 Task: "Search for Dependabot alerts with the query 'is:open' in the 'Javascript' repository."
Action: Mouse moved to (1009, 129)
Screenshot: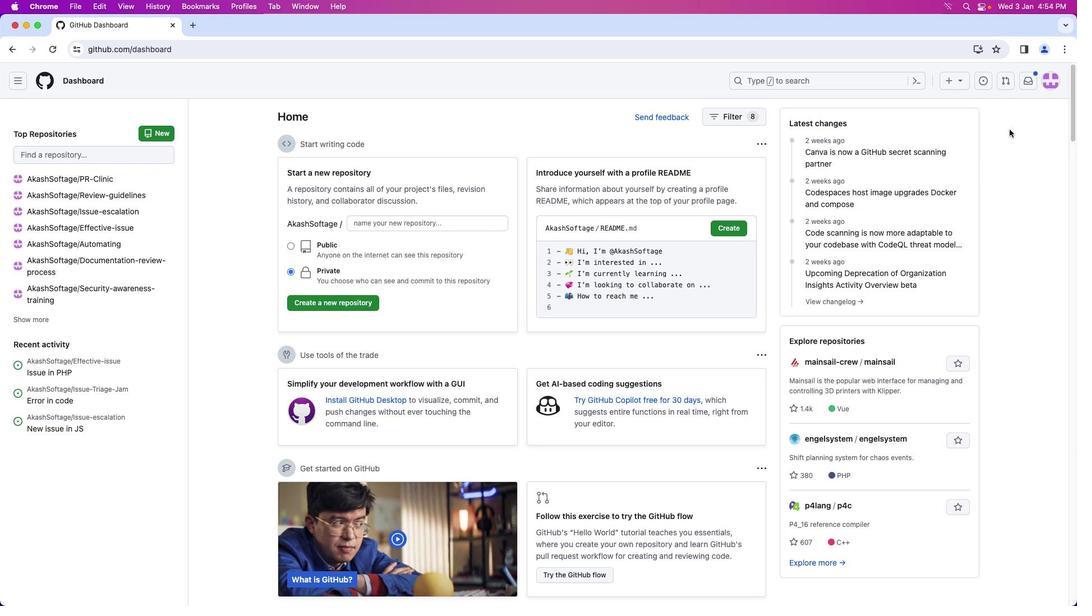 
Action: Mouse pressed left at (1009, 129)
Screenshot: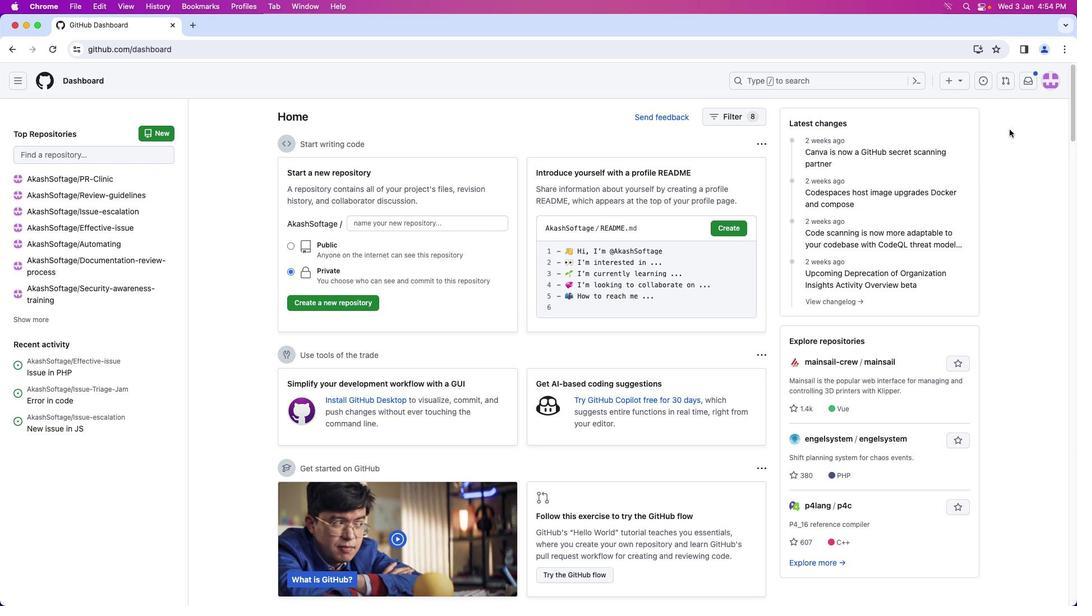 
Action: Mouse moved to (1047, 85)
Screenshot: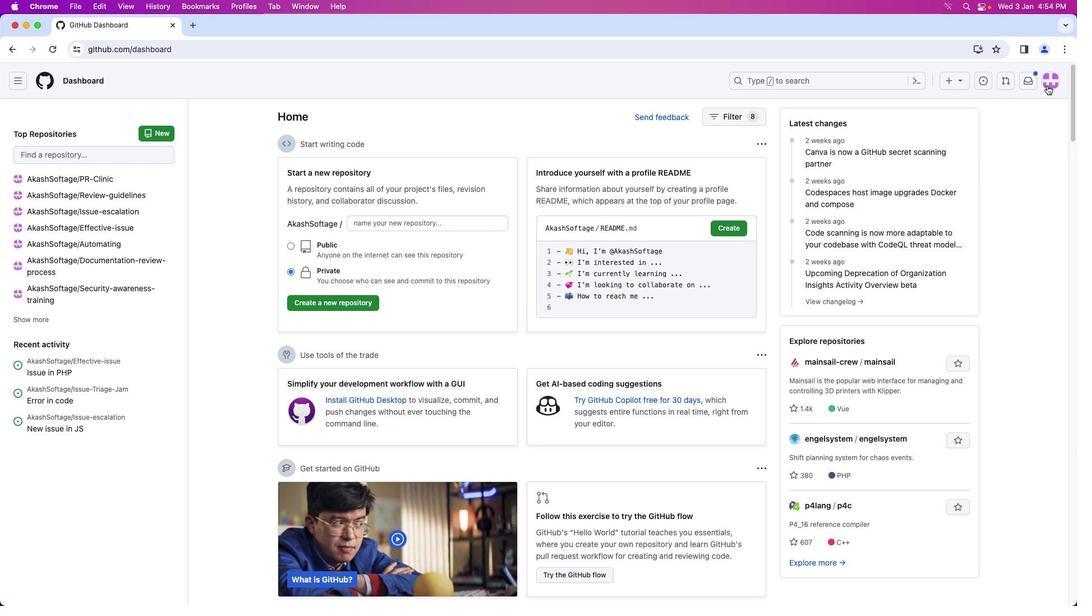 
Action: Mouse pressed left at (1047, 85)
Screenshot: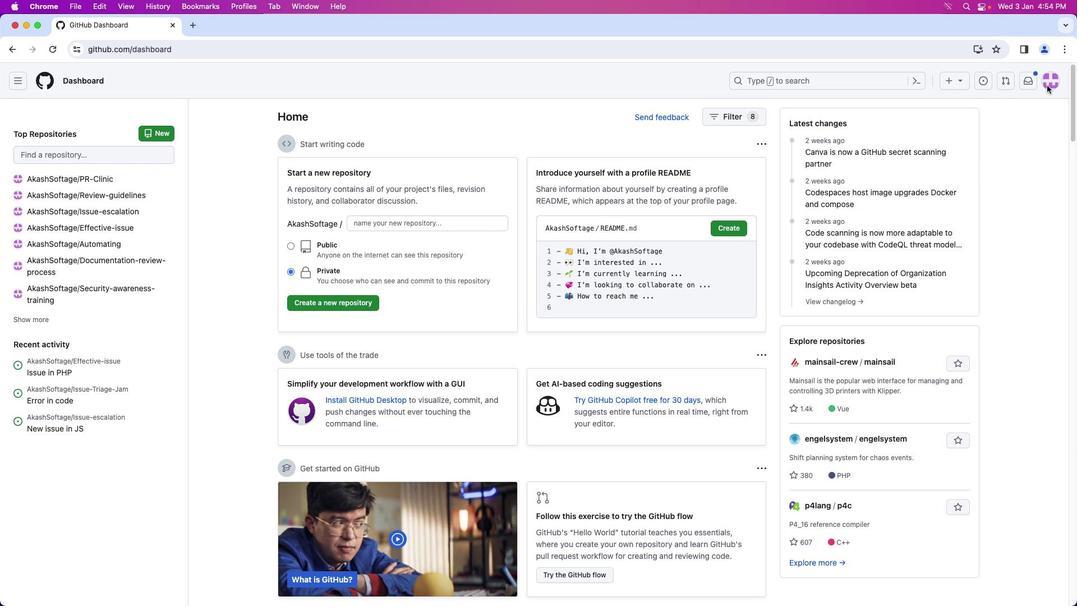 
Action: Mouse moved to (1012, 182)
Screenshot: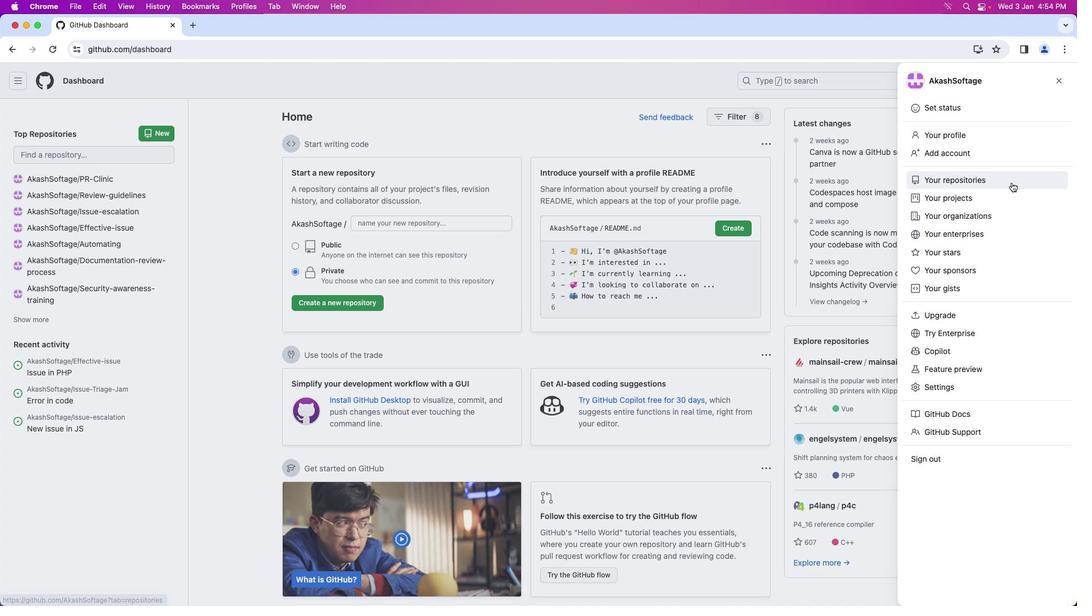 
Action: Mouse pressed left at (1012, 182)
Screenshot: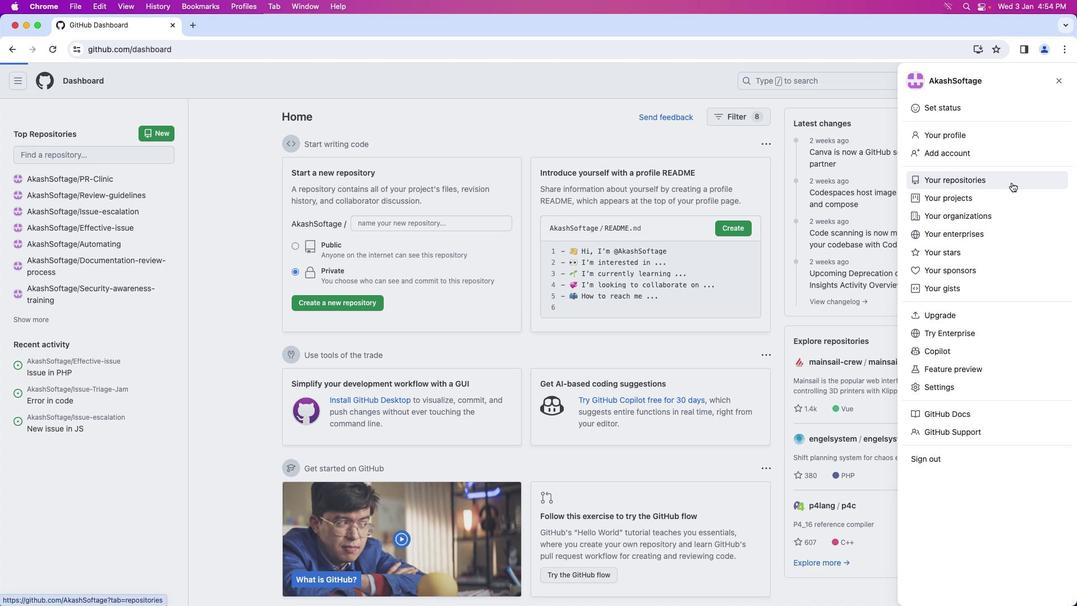 
Action: Mouse moved to (412, 181)
Screenshot: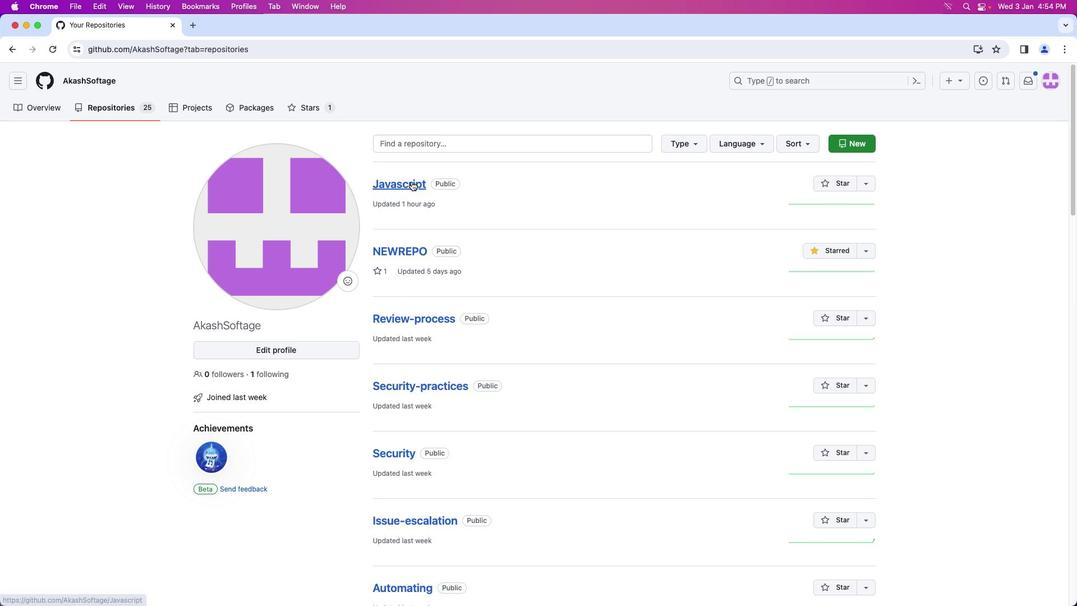 
Action: Mouse pressed left at (412, 181)
Screenshot: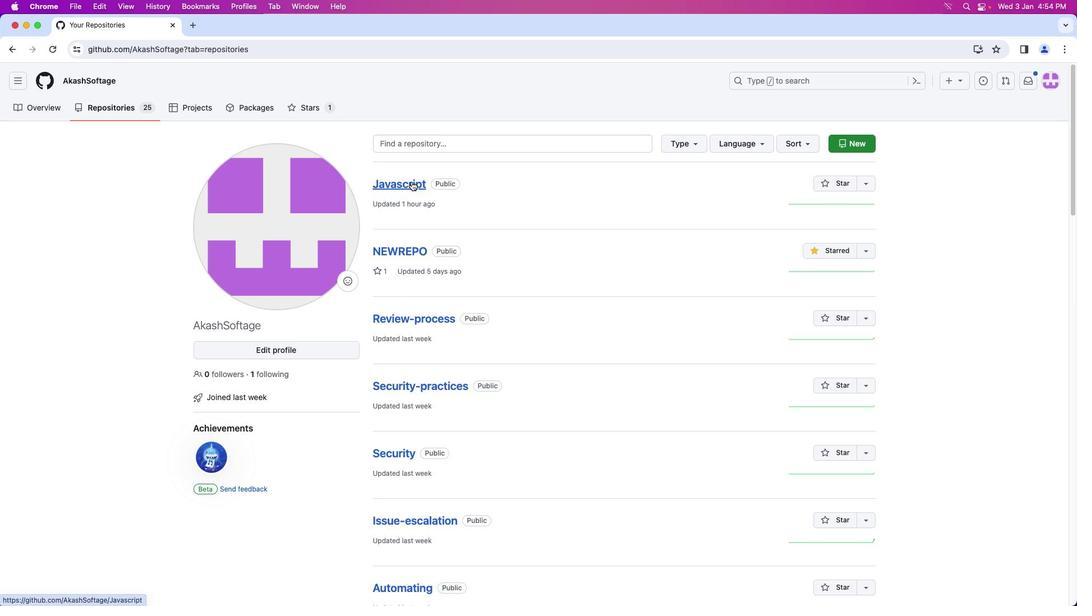 
Action: Mouse moved to (382, 106)
Screenshot: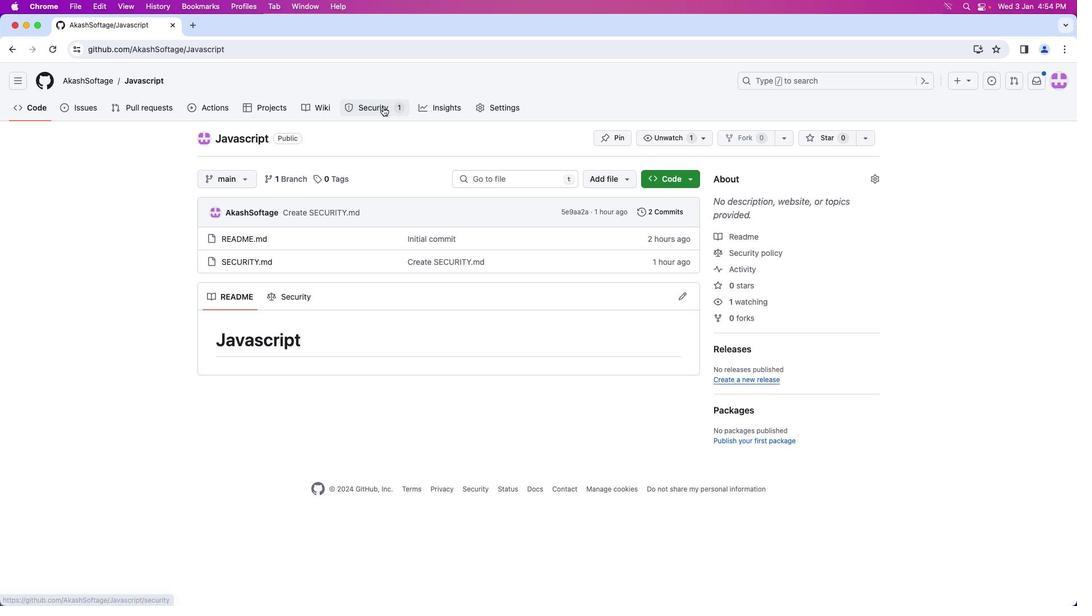 
Action: Mouse pressed left at (382, 106)
Screenshot: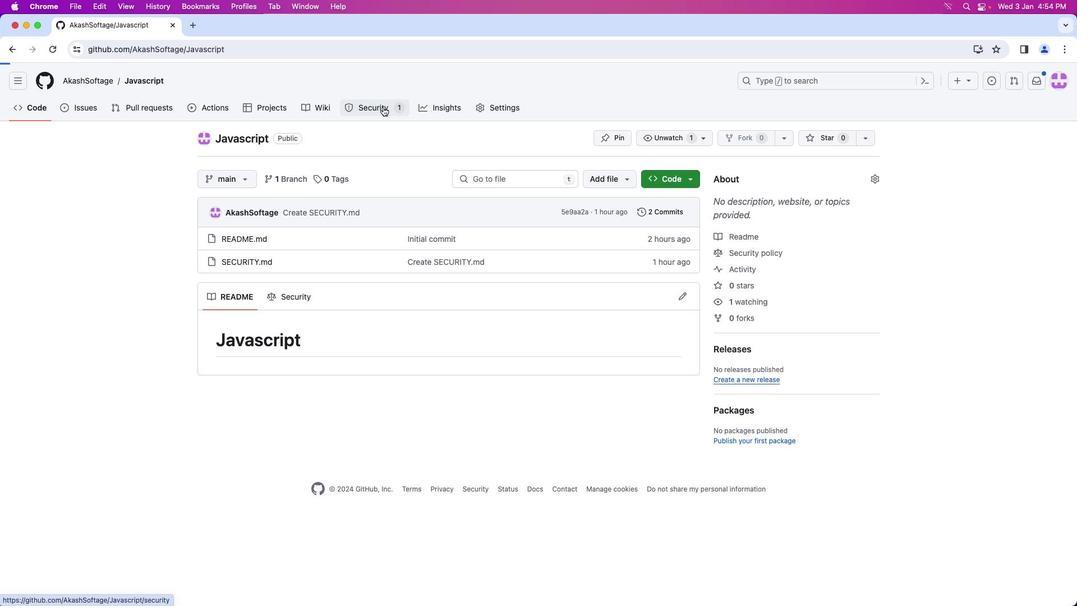 
Action: Mouse moved to (280, 261)
Screenshot: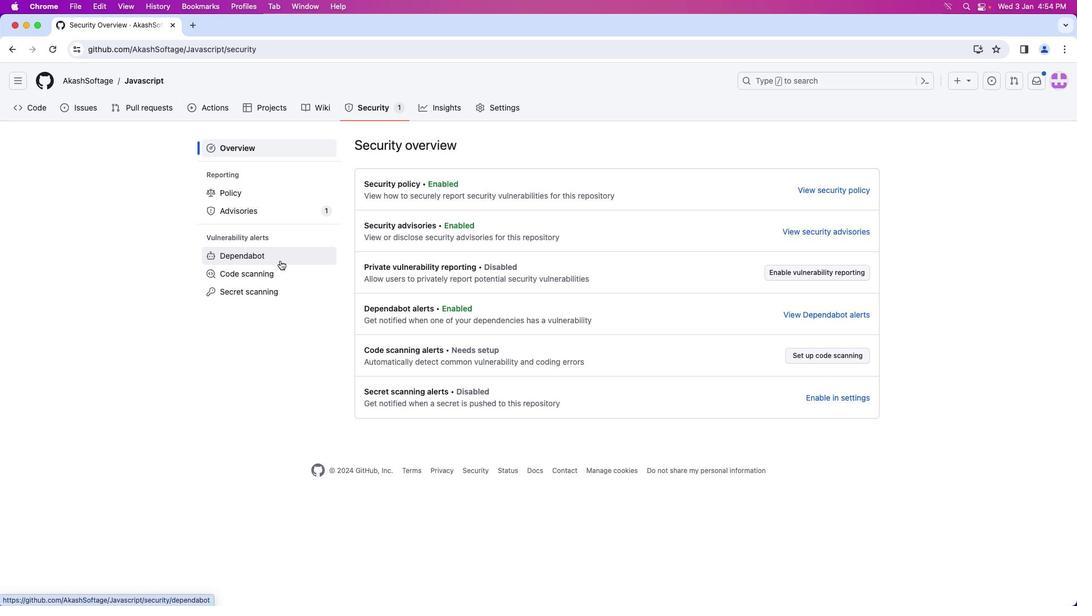 
Action: Mouse pressed left at (280, 261)
Screenshot: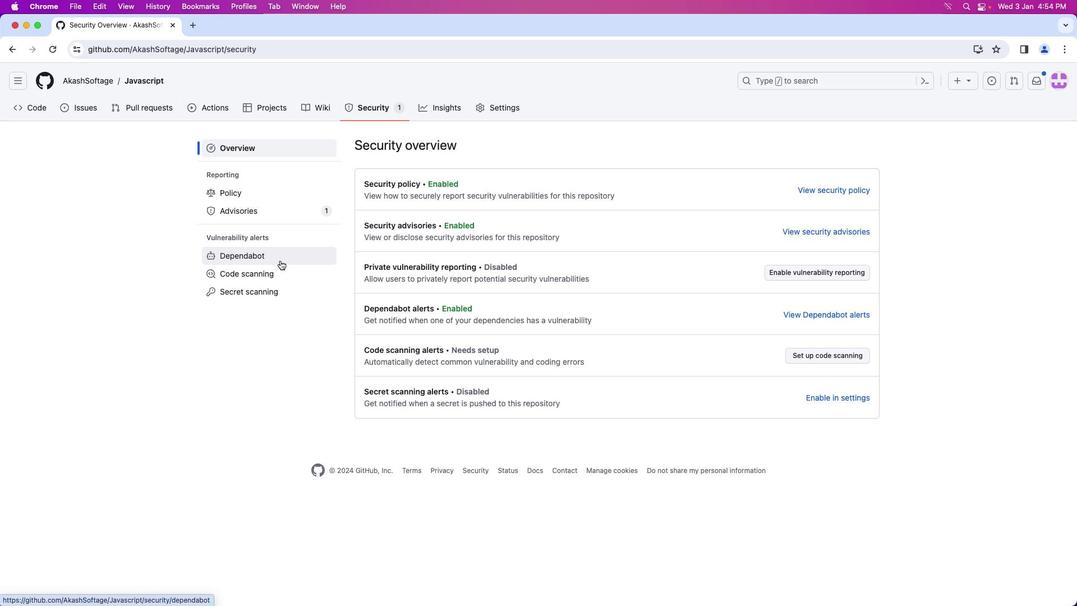 
Action: Mouse moved to (448, 272)
Screenshot: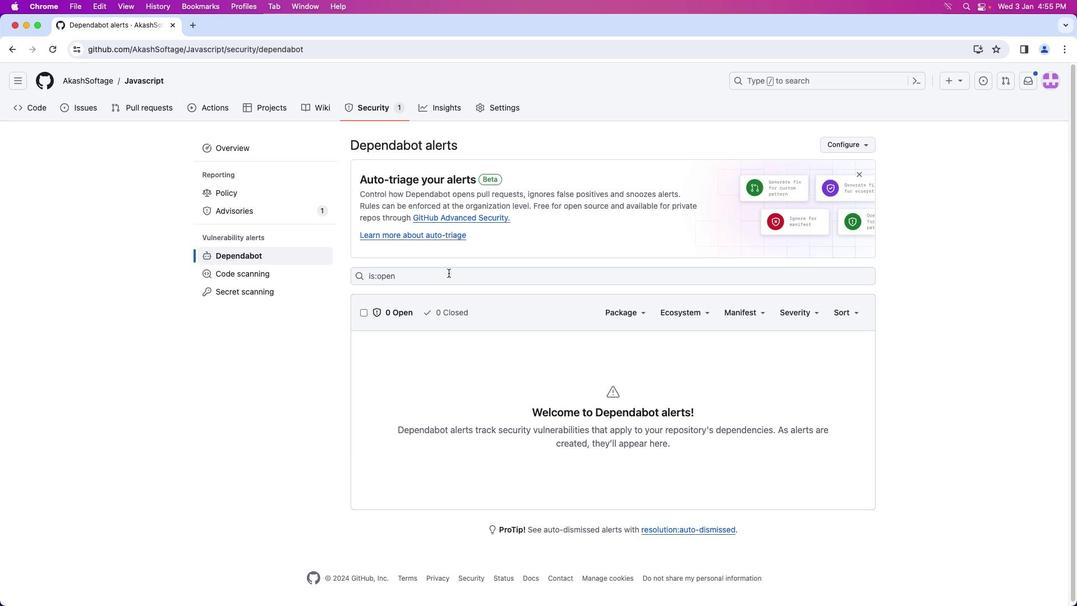 
Action: Mouse pressed left at (448, 272)
Screenshot: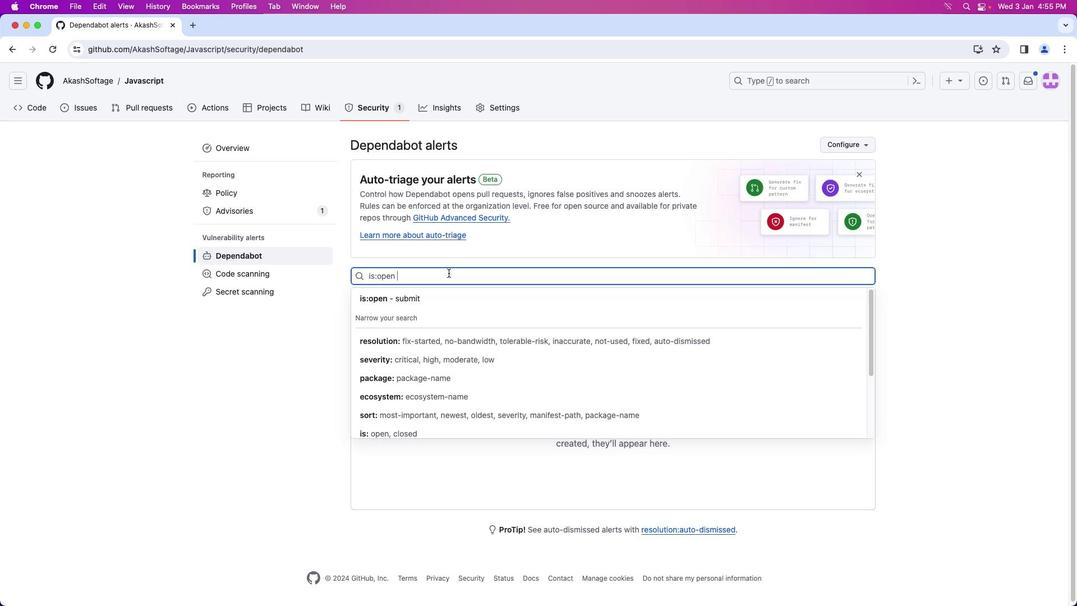 
Action: Mouse moved to (395, 275)
Screenshot: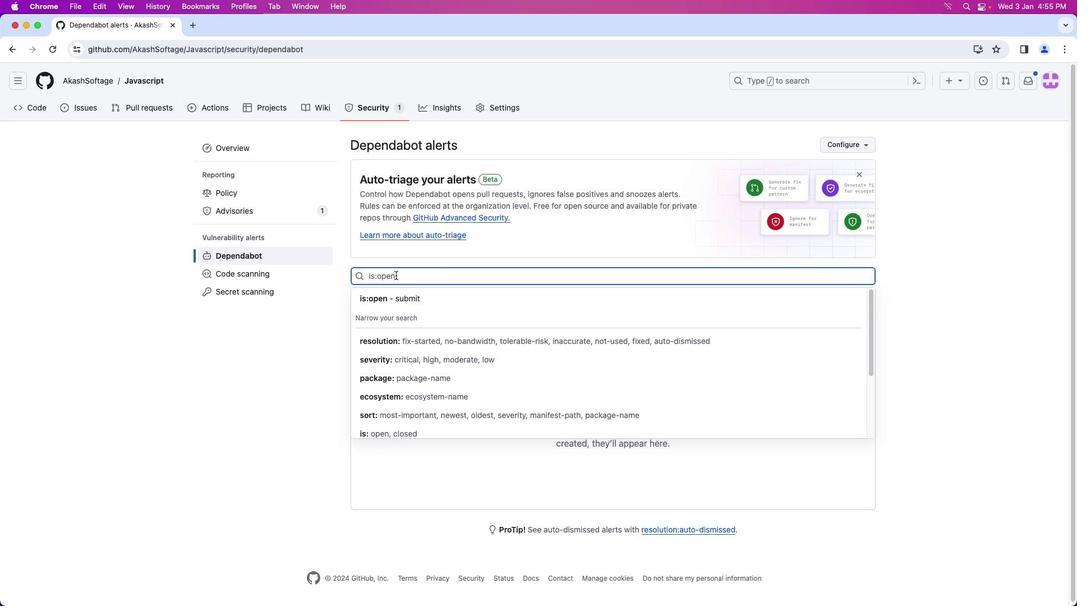 
Action: Mouse pressed left at (395, 275)
Screenshot: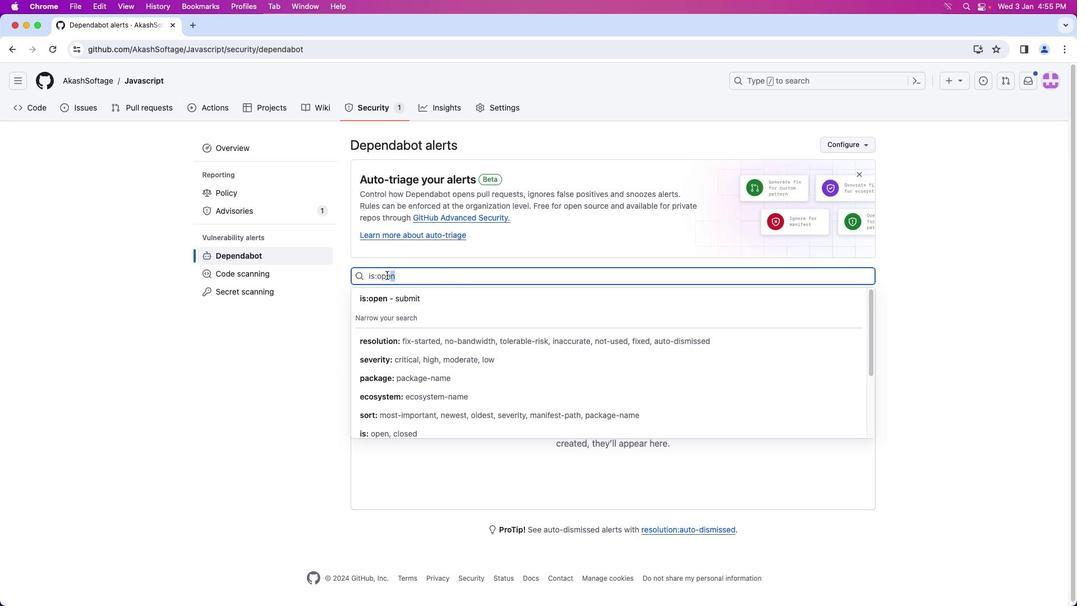 
Action: Mouse moved to (355, 275)
Screenshot: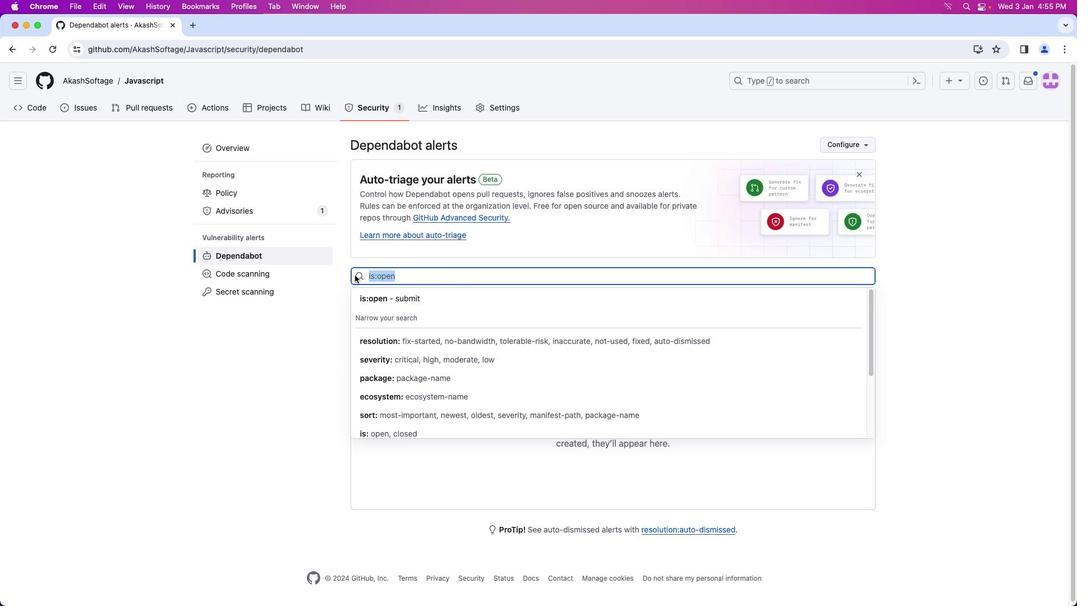 
Action: Key pressed '\\'
Screenshot: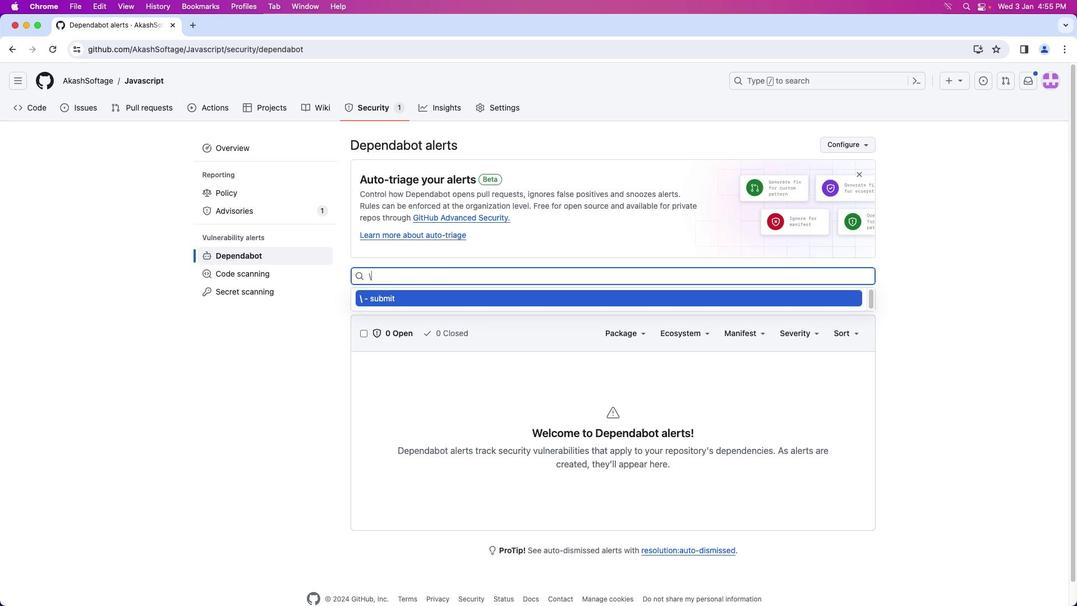 
Action: Mouse moved to (981, 408)
Screenshot: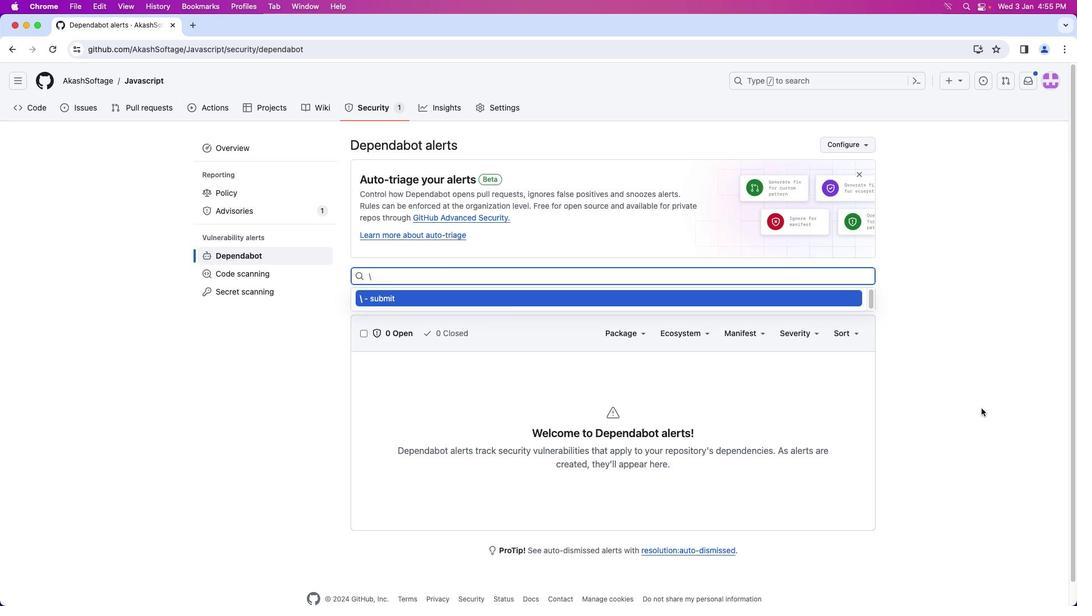 
Action: Key pressed Key.backspace
Screenshot: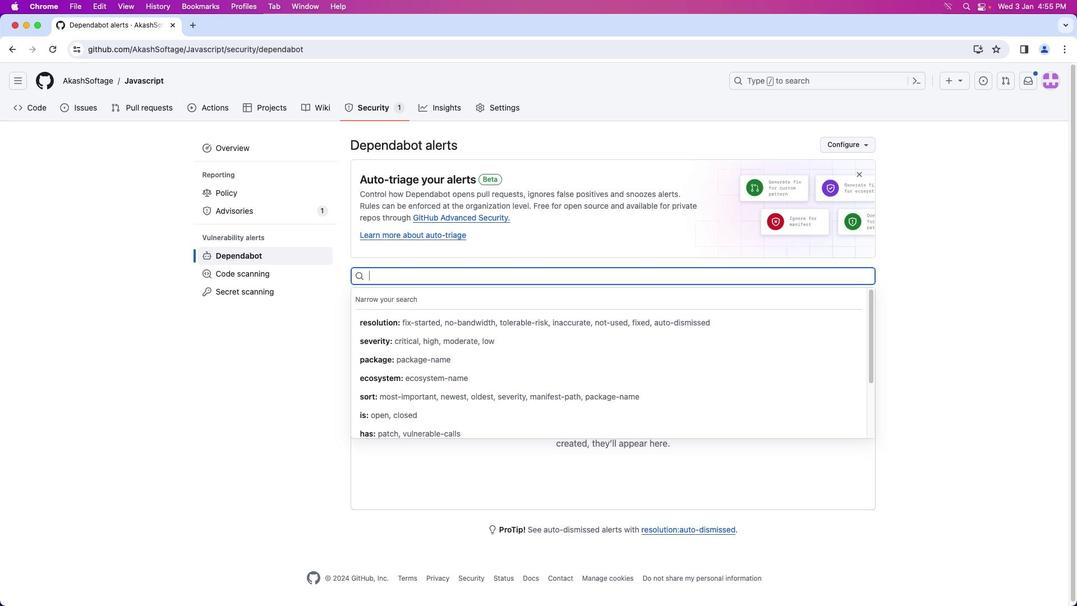 
Action: Mouse moved to (450, 264)
Screenshot: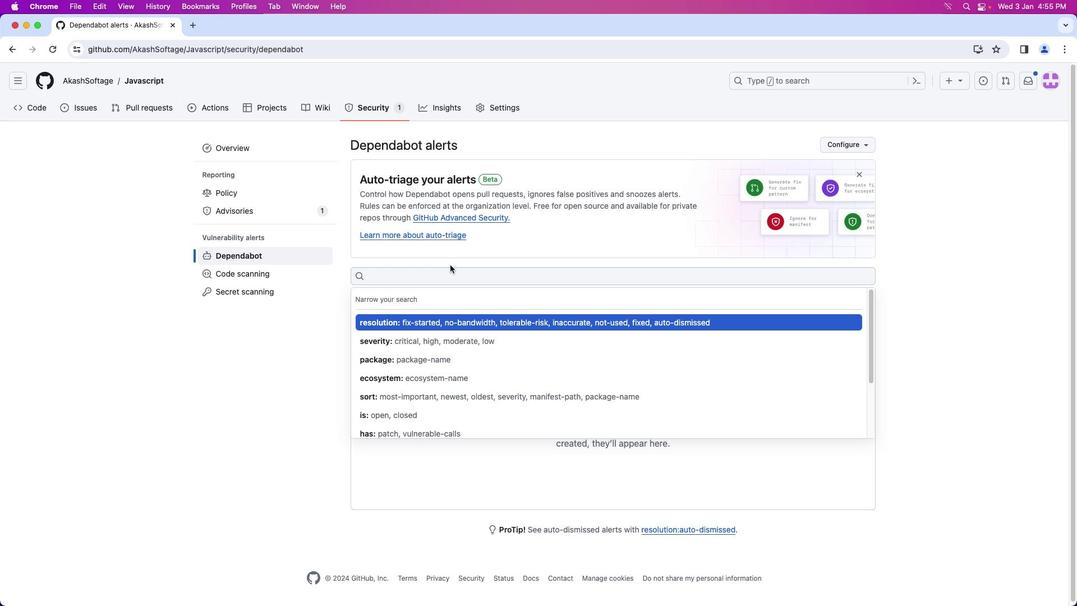 
Action: Mouse pressed left at (450, 264)
Screenshot: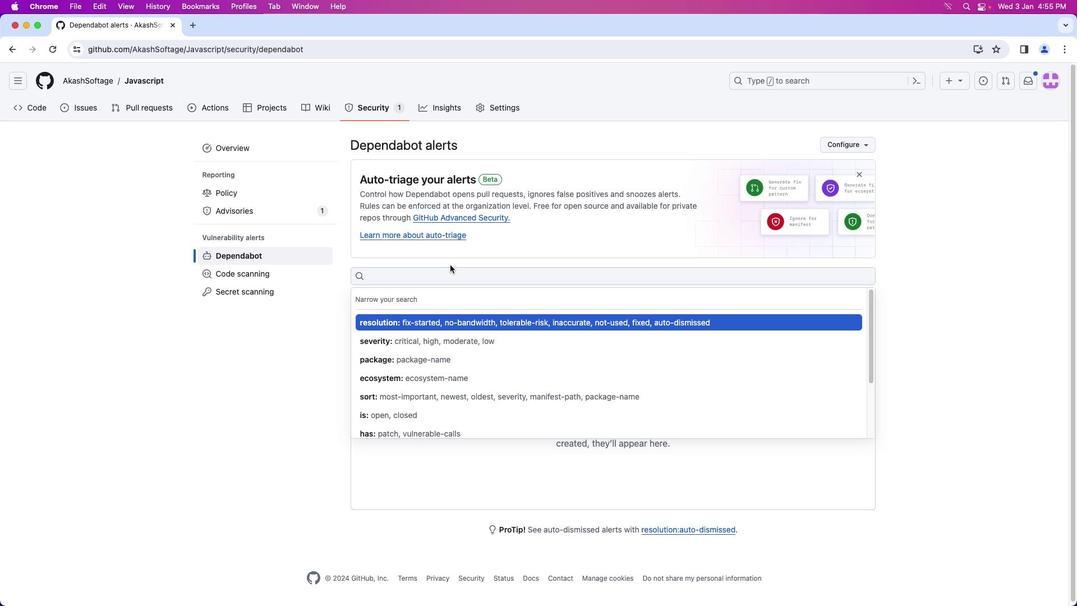 
Action: Mouse moved to (312, 318)
Screenshot: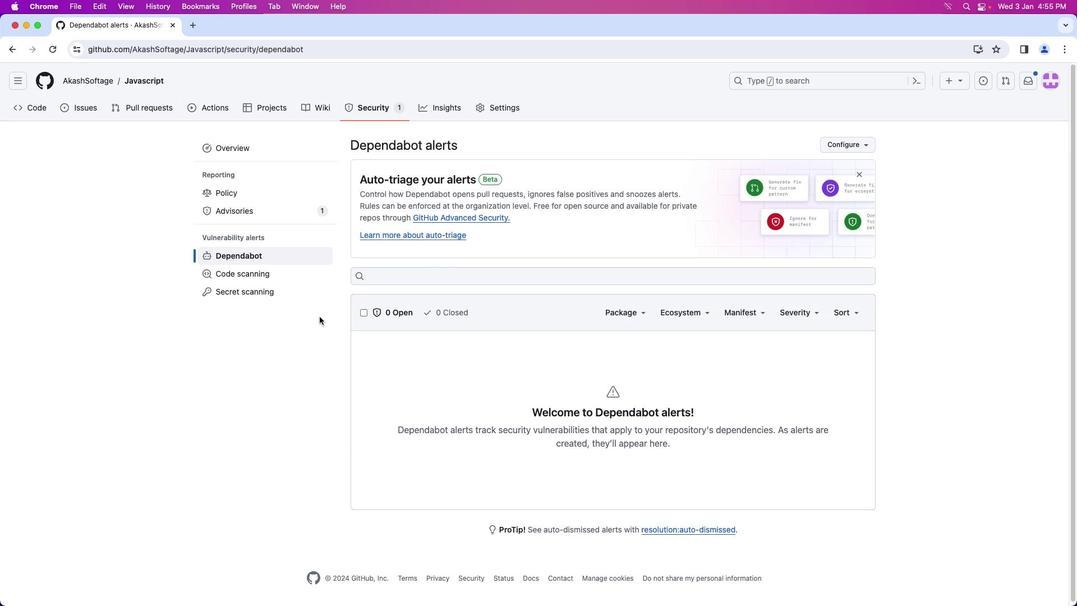 
Action: Mouse pressed left at (312, 318)
Screenshot: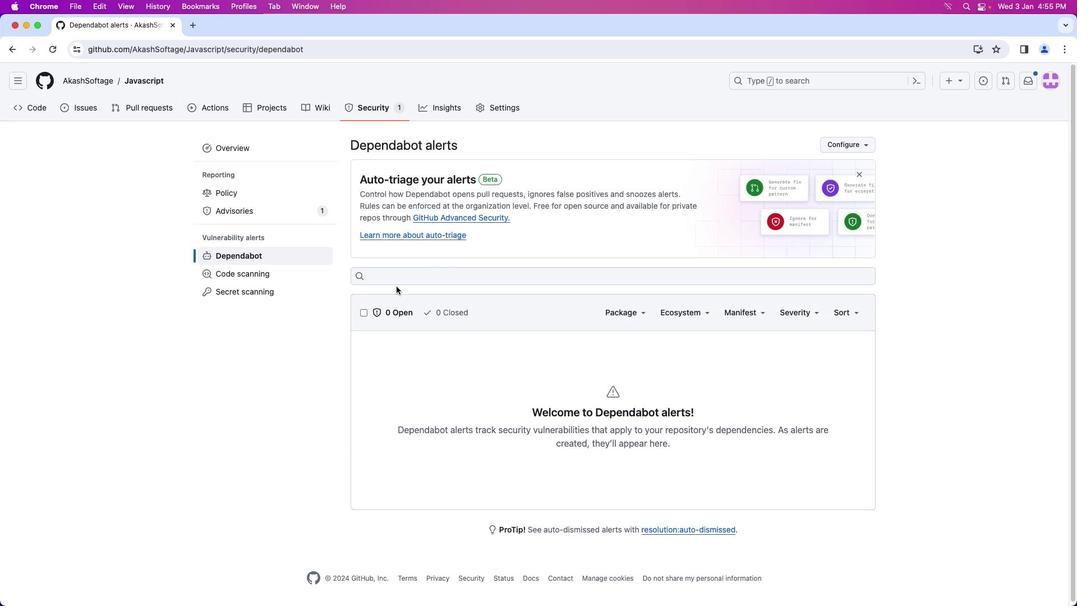 
Action: Mouse moved to (415, 275)
Screenshot: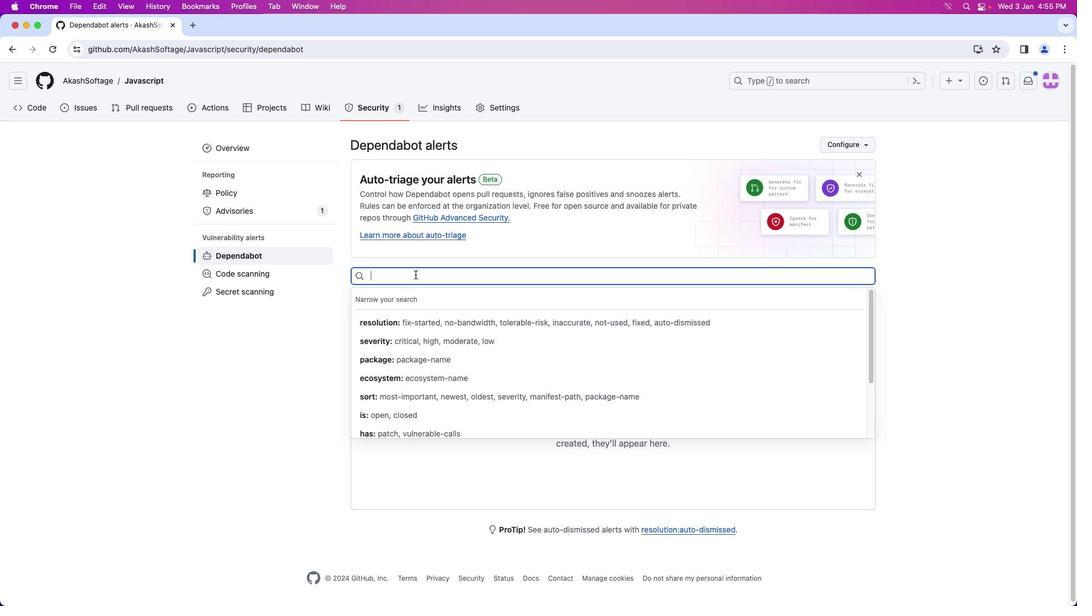 
Action: Mouse pressed left at (415, 275)
Screenshot: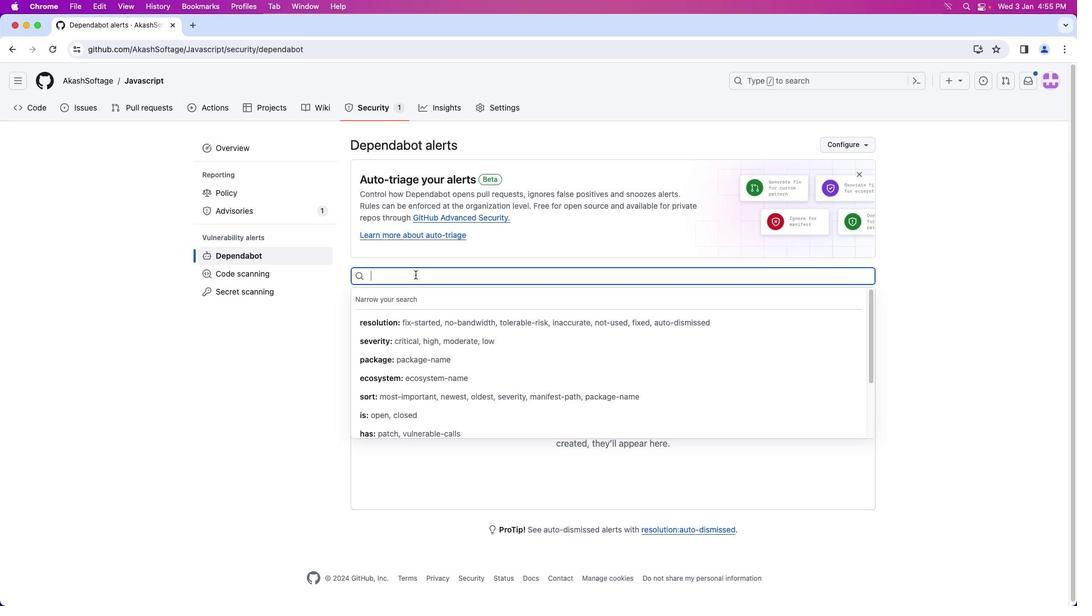 
Action: Mouse pressed left at (415, 275)
Screenshot: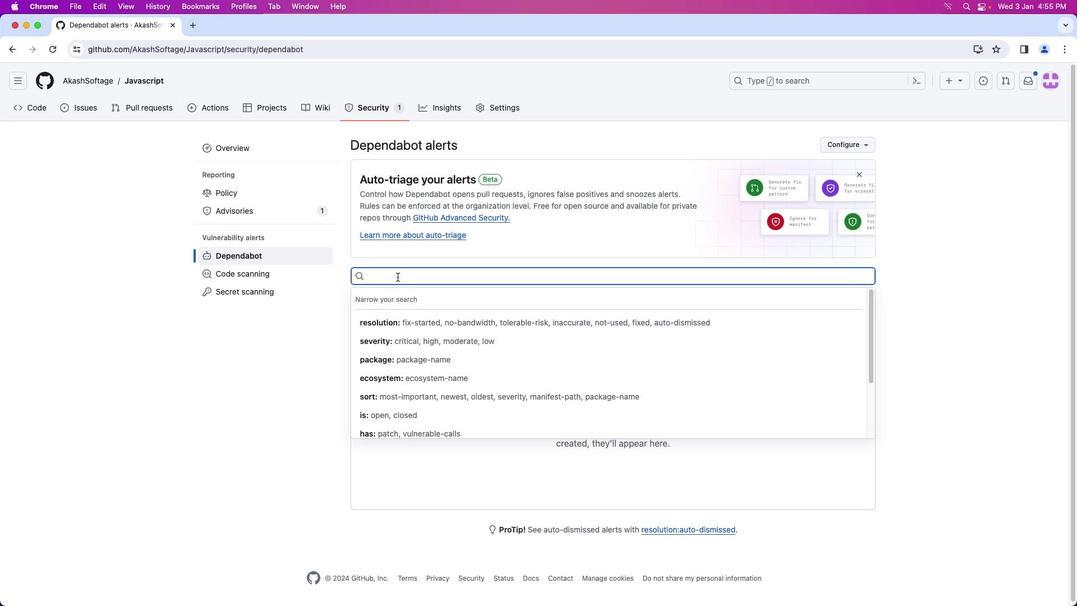 
Action: Mouse moved to (375, 280)
Screenshot: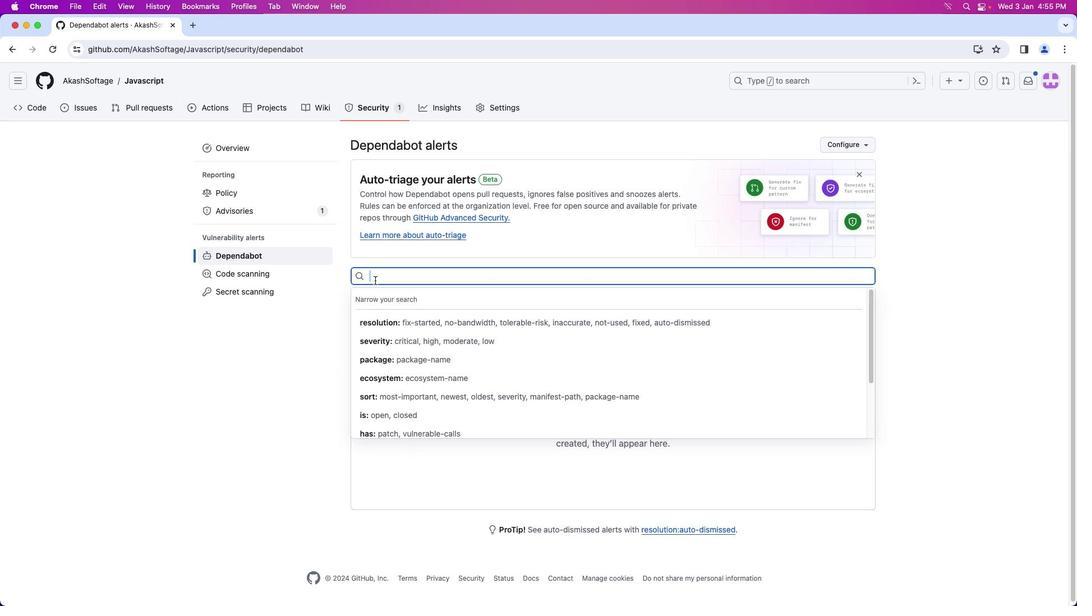 
Action: Key pressed Key.backspaceKey.backspace
Screenshot: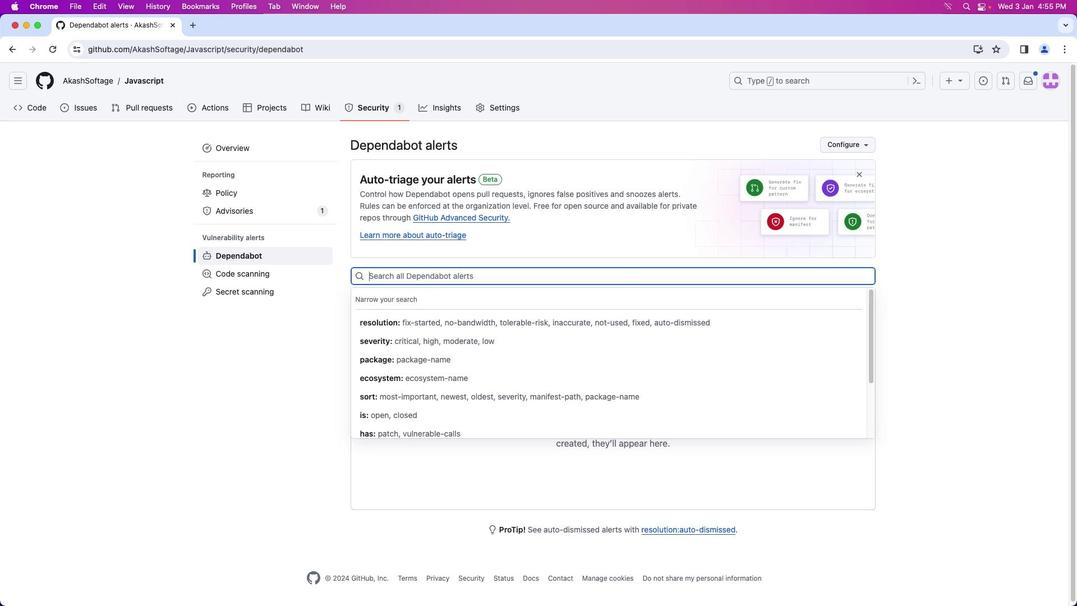 
Action: Mouse moved to (427, 414)
Screenshot: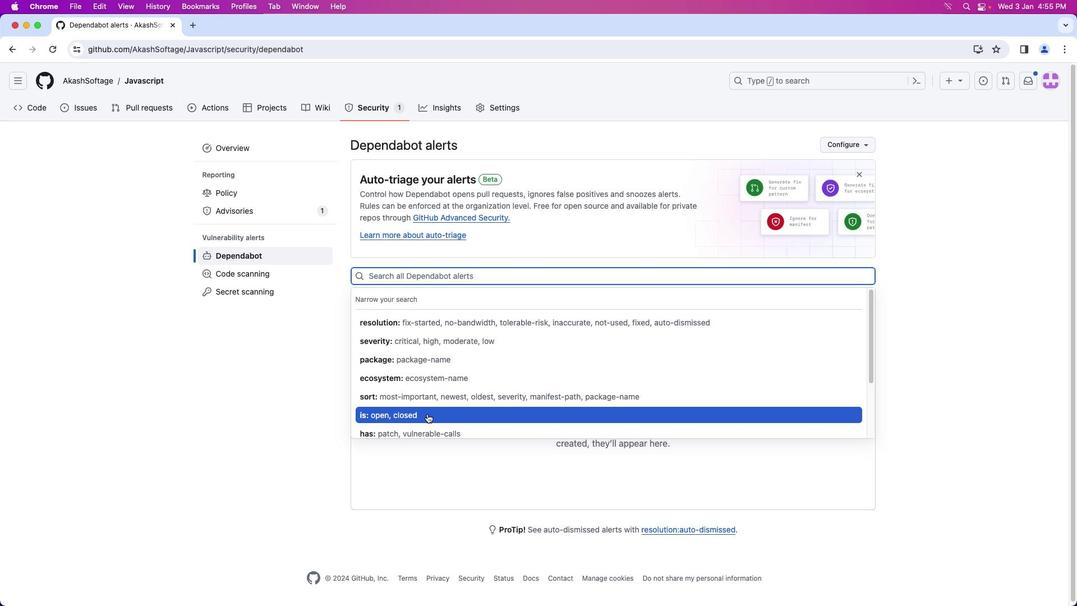 
Action: Mouse pressed left at (427, 414)
Screenshot: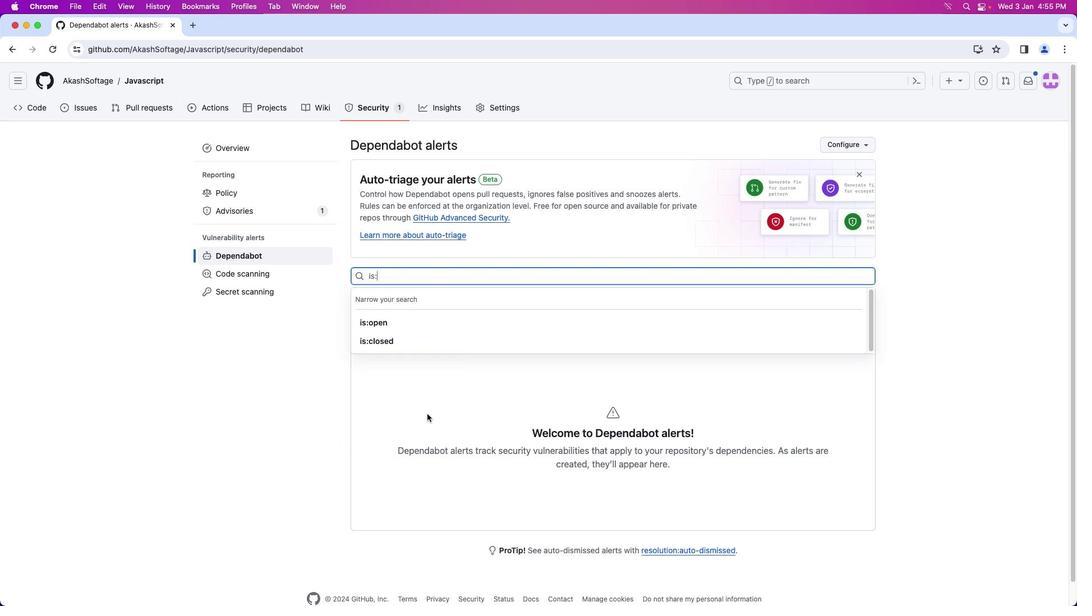
Action: Mouse moved to (406, 329)
Screenshot: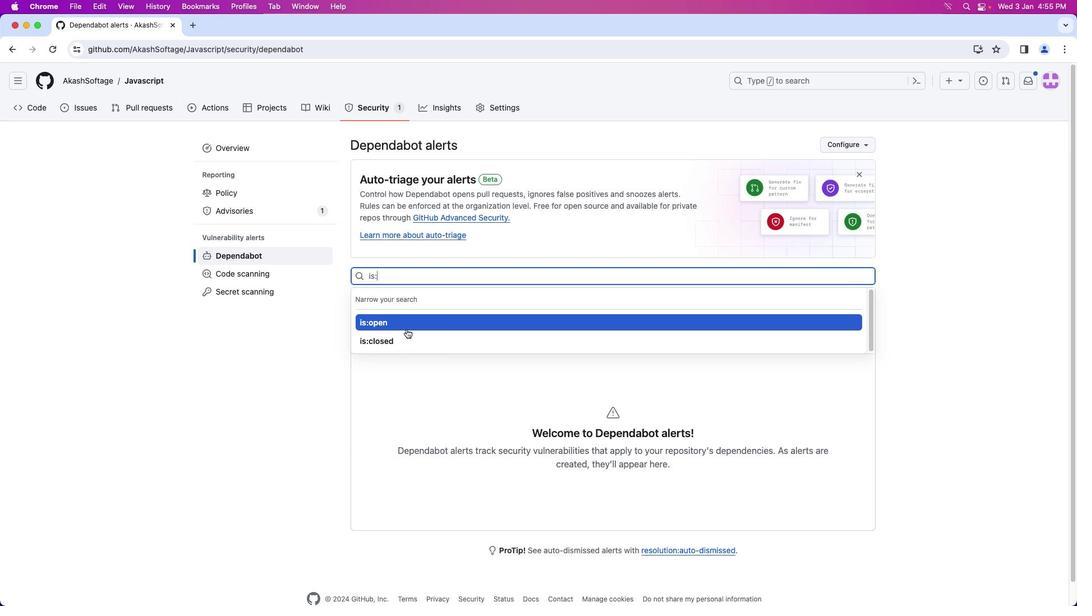 
Action: Mouse pressed left at (406, 329)
Screenshot: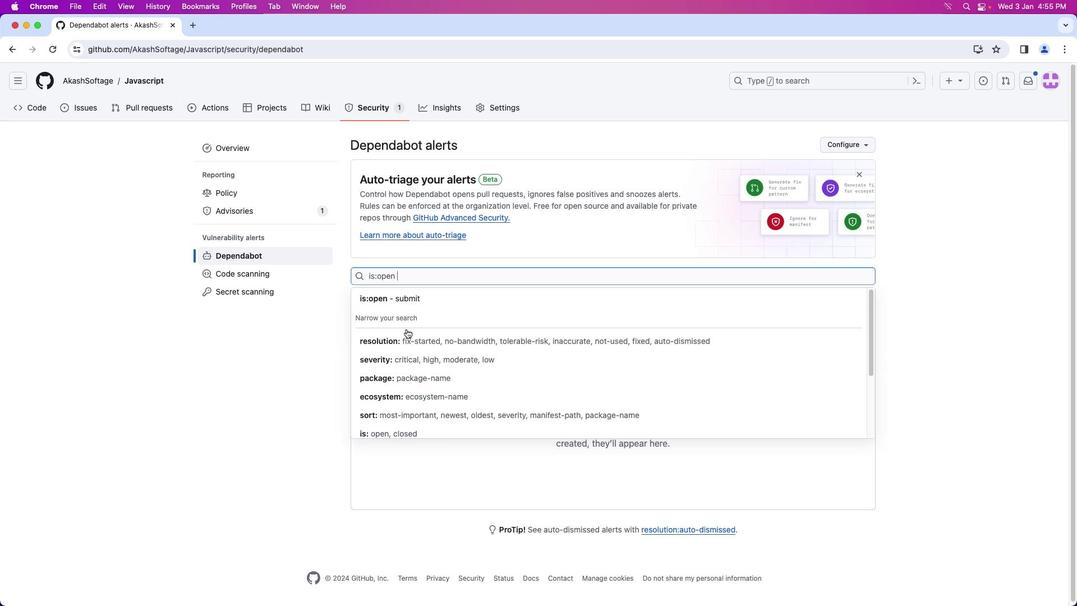 
Action: Mouse moved to (283, 336)
Screenshot: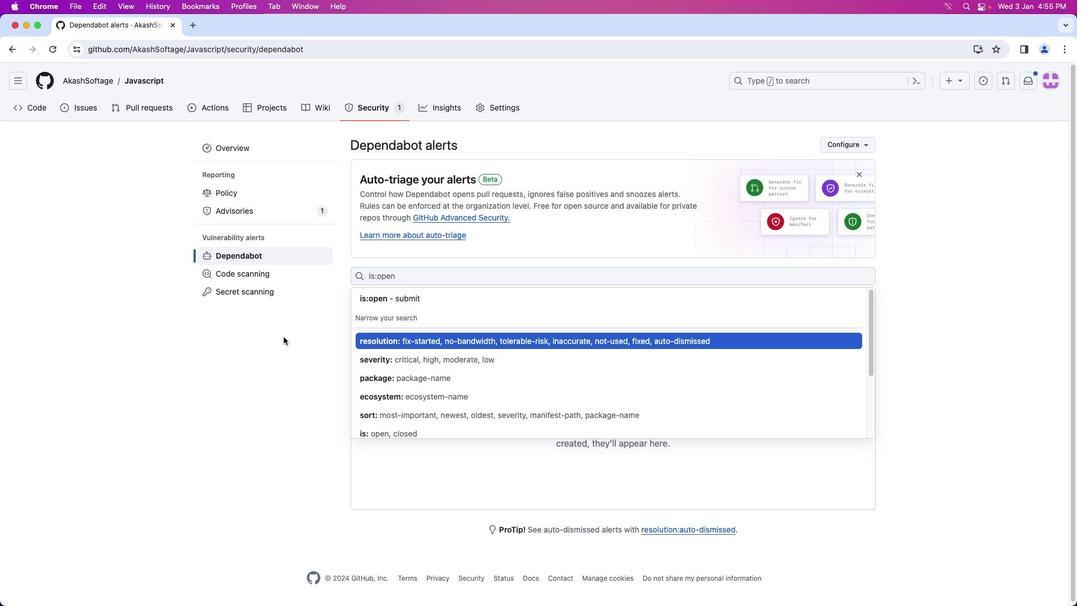 
Action: Mouse pressed left at (283, 336)
Screenshot: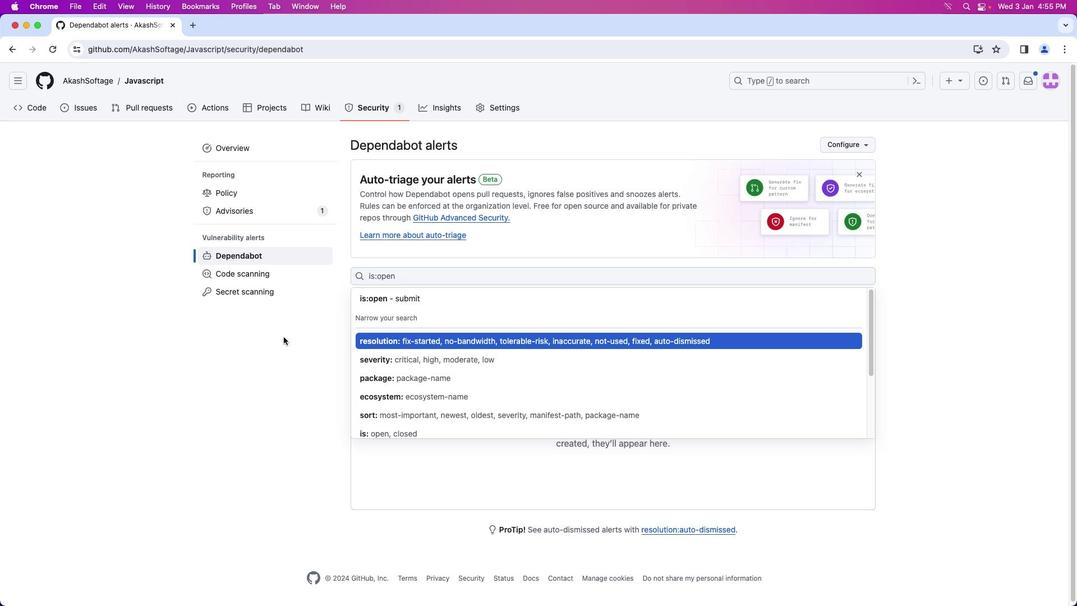 
Action: Mouse moved to (456, 332)
Screenshot: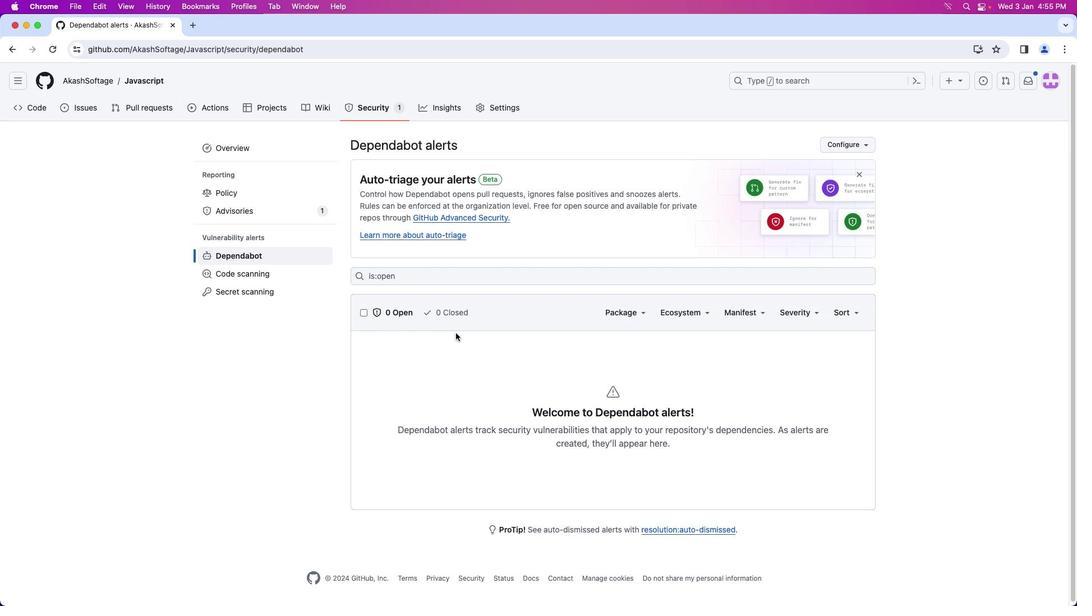 
